 Task: Create List Signage in Board Social Media Monitoring to Workspace CRM Implementation. Create List Booth Design in Board Project Time Tracking to Workspace CRM Implementation. Create List IT Support in Board Brand Storytelling and Narrative Development to Workspace CRM Implementation
Action: Mouse moved to (104, 52)
Screenshot: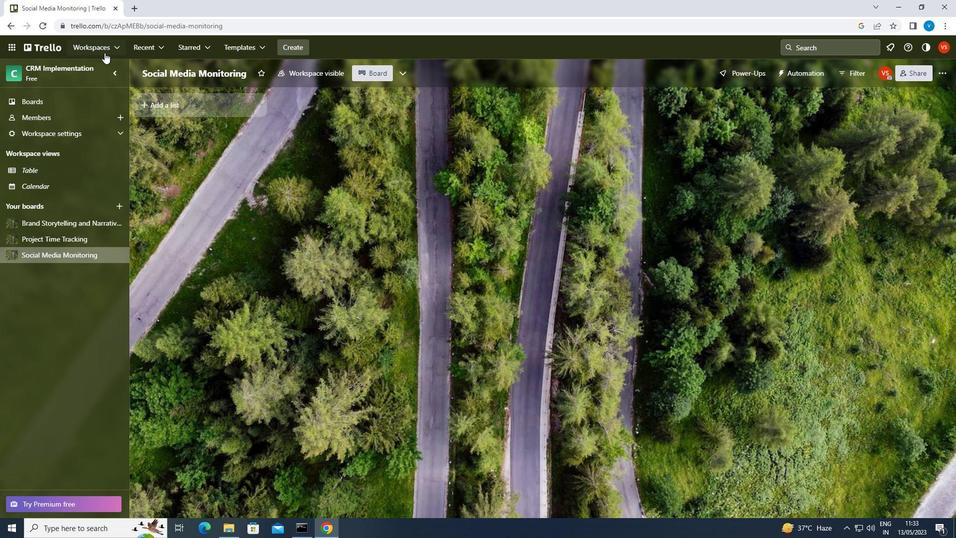 
Action: Mouse pressed left at (104, 52)
Screenshot: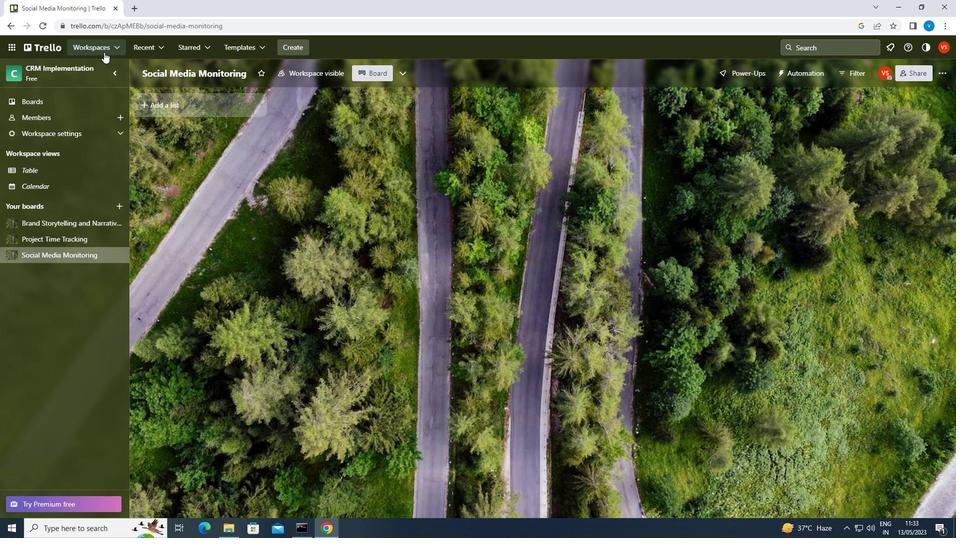 
Action: Mouse moved to (154, 370)
Screenshot: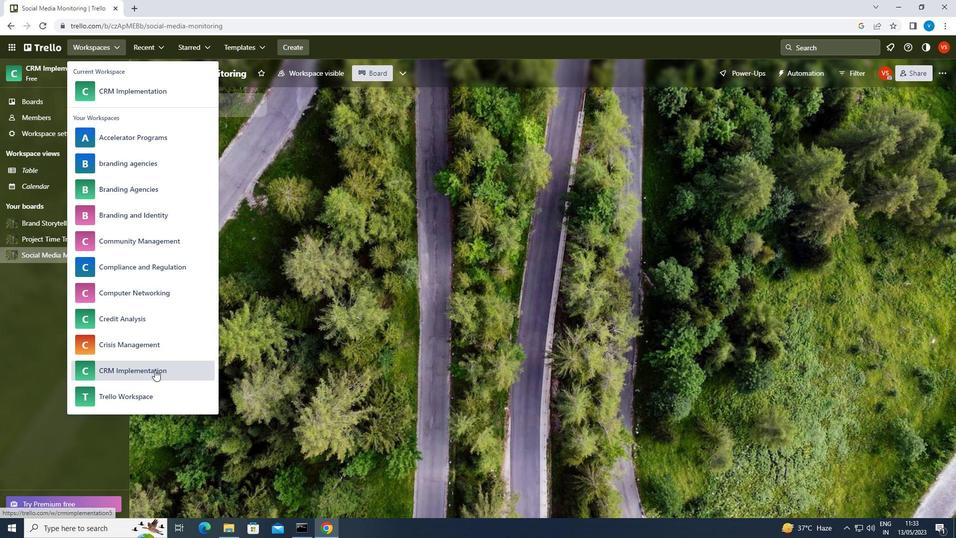 
Action: Mouse pressed left at (154, 370)
Screenshot: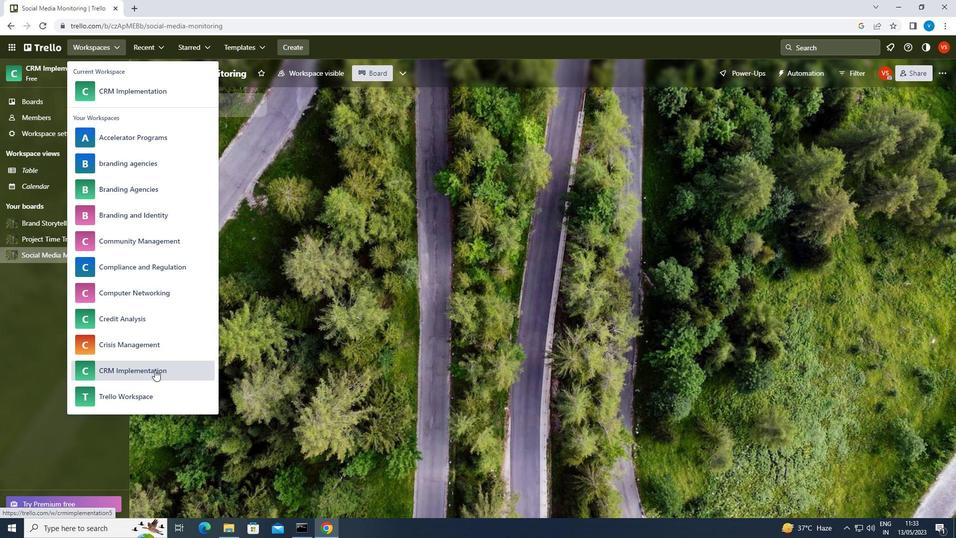 
Action: Mouse moved to (722, 410)
Screenshot: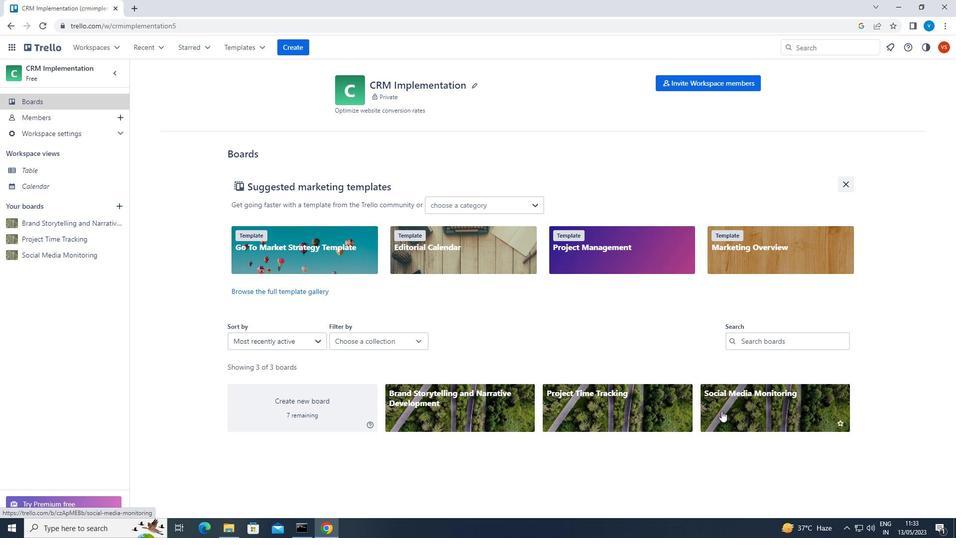 
Action: Mouse pressed left at (722, 410)
Screenshot: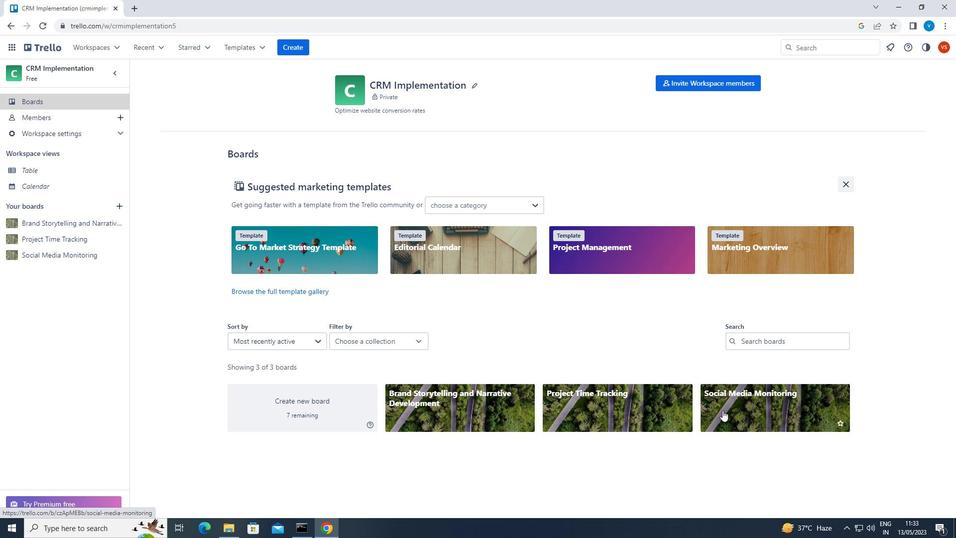 
Action: Mouse moved to (209, 108)
Screenshot: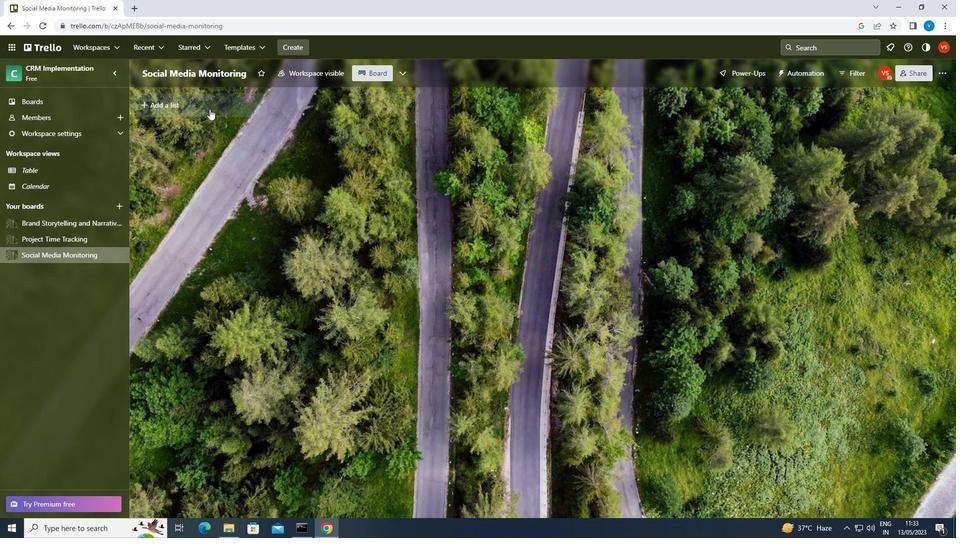 
Action: Mouse pressed left at (209, 108)
Screenshot: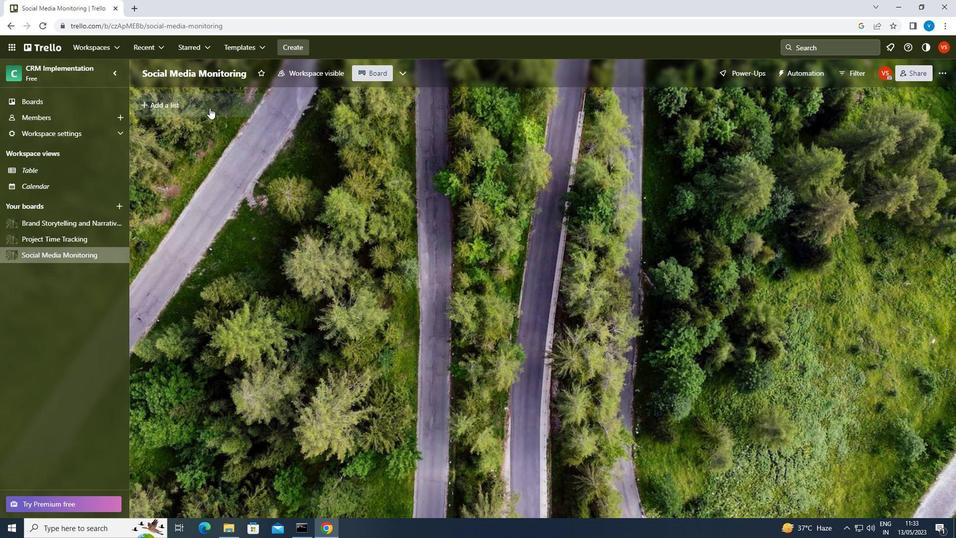 
Action: Key pressed <Key.shift>SIGNAGE<Key.enter>
Screenshot: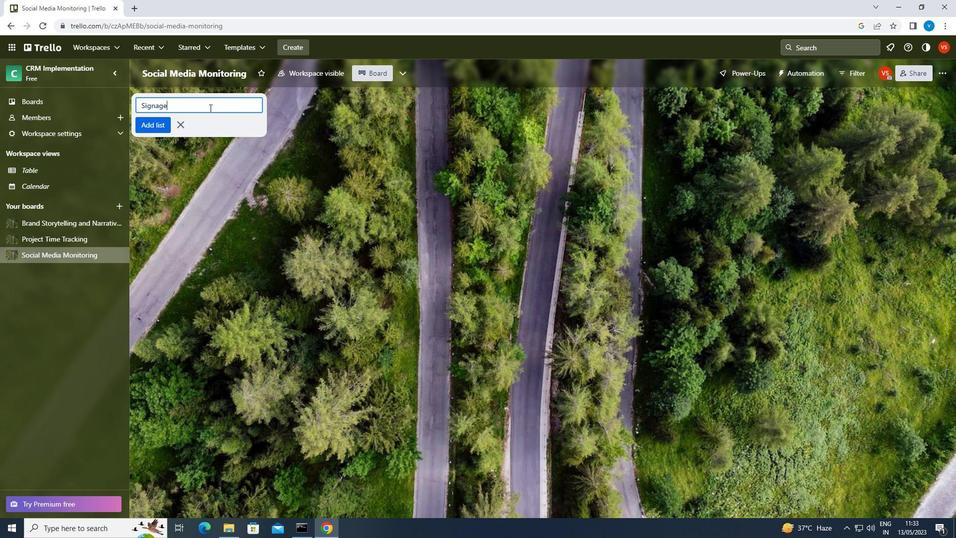 
Action: Mouse moved to (72, 237)
Screenshot: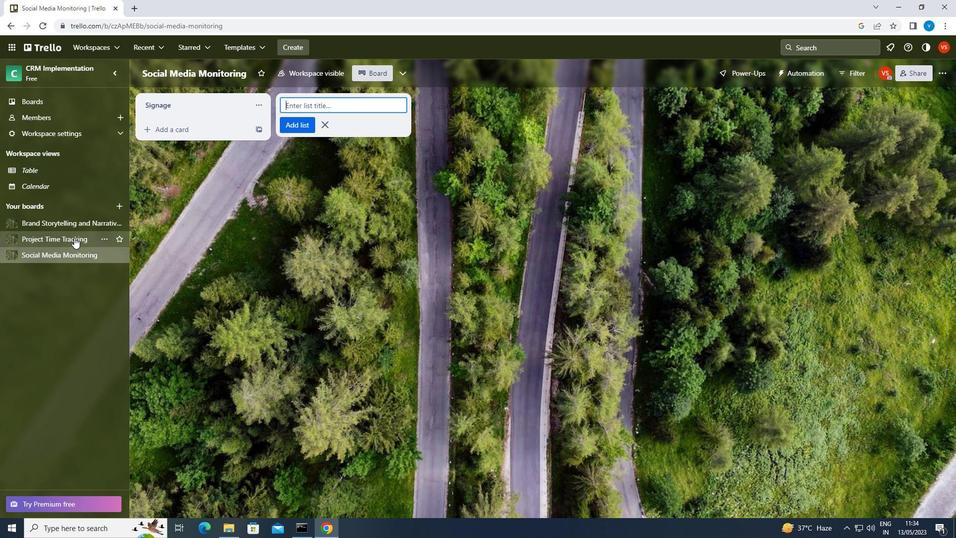 
Action: Mouse pressed left at (72, 237)
Screenshot: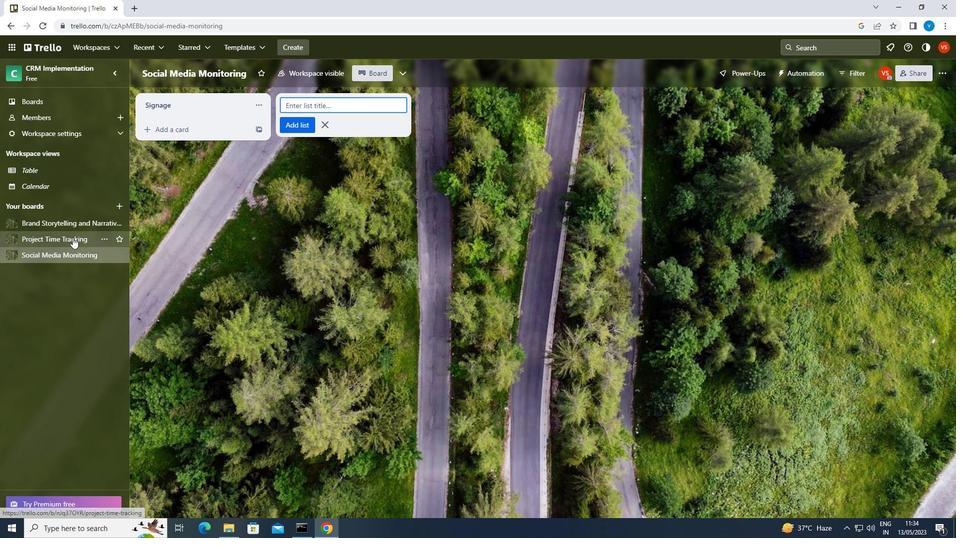 
Action: Mouse moved to (172, 96)
Screenshot: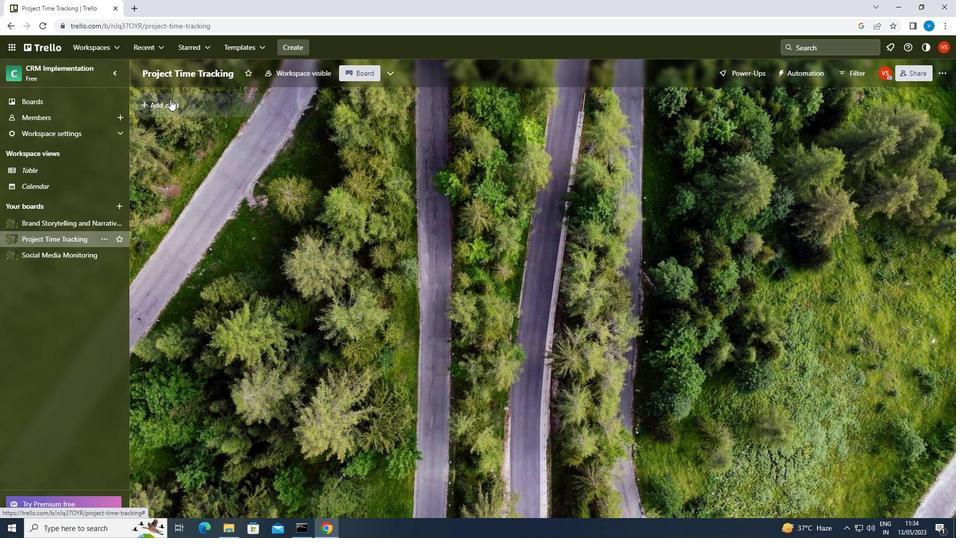 
Action: Mouse pressed left at (172, 96)
Screenshot: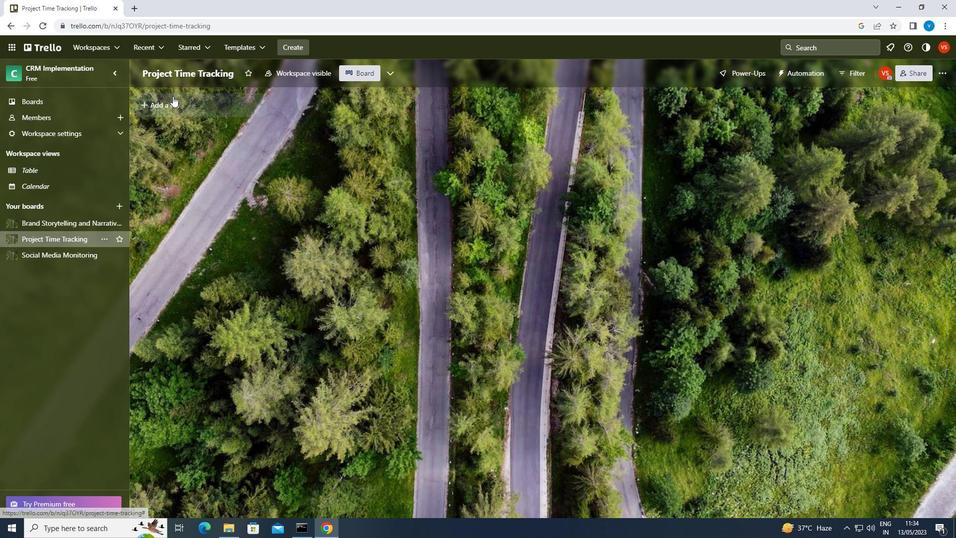 
Action: Key pressed <Key.shift>BOOTH<Key.space><Key.shift>DESIGN
Screenshot: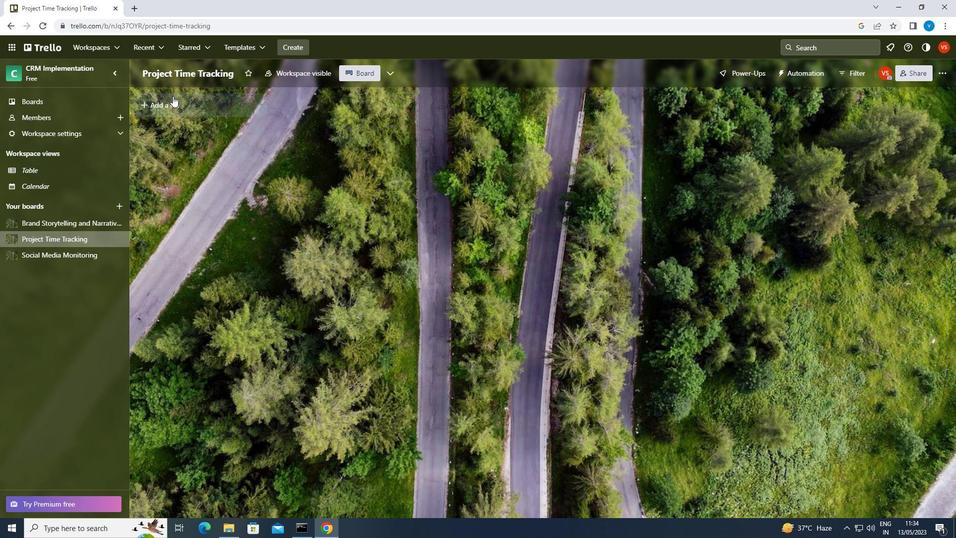 
Action: Mouse moved to (170, 98)
Screenshot: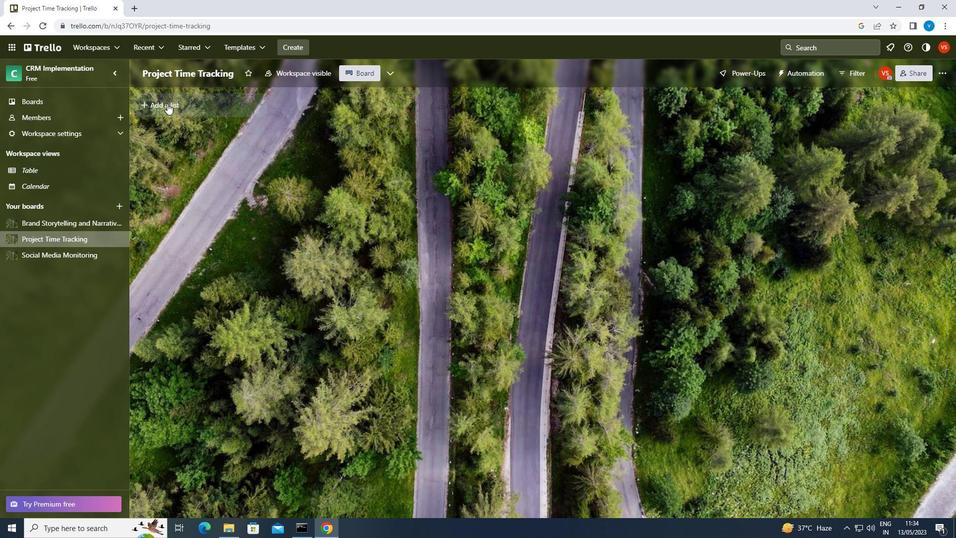 
Action: Mouse pressed left at (170, 98)
Screenshot: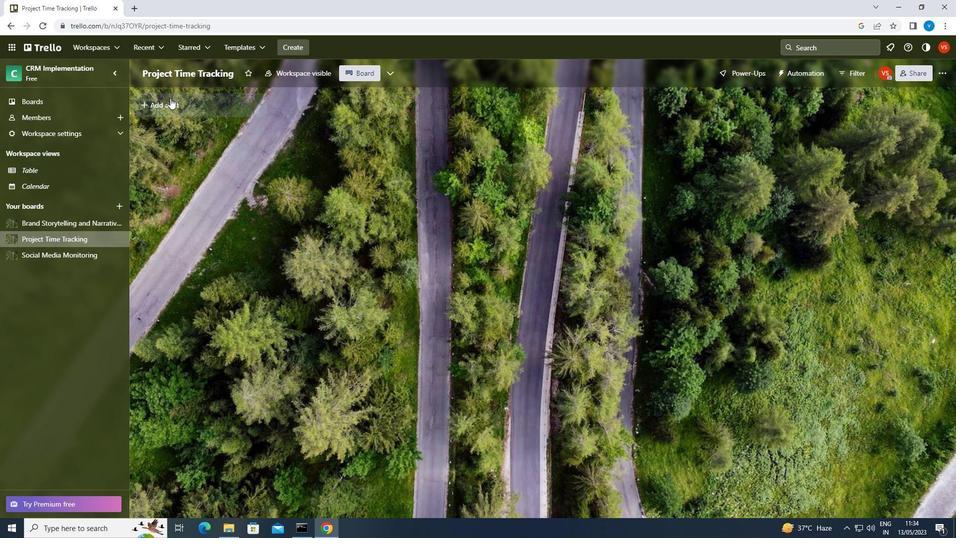 
Action: Mouse moved to (170, 98)
Screenshot: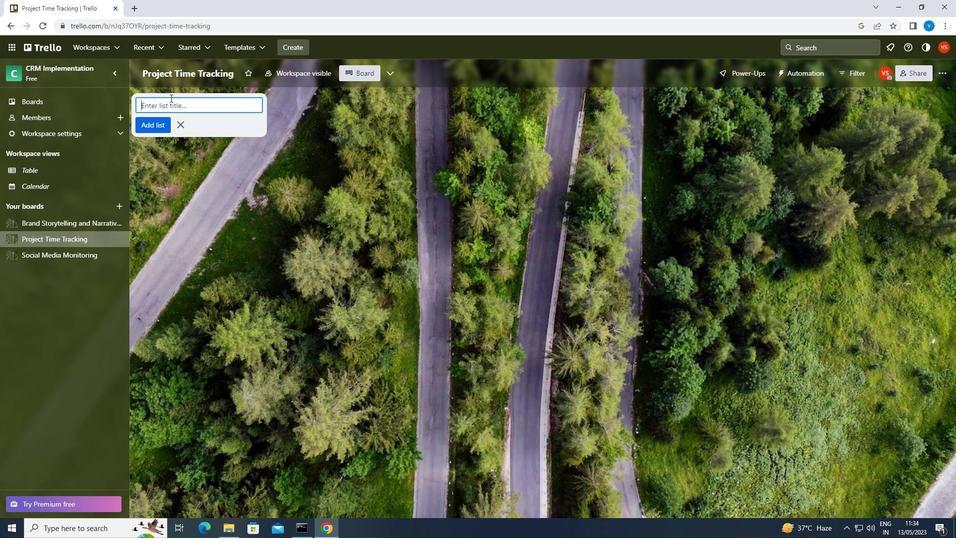 
Action: Key pressed <Key.shift>BOOTH<Key.space><Key.shift>DESIGN<Key.enter>
Screenshot: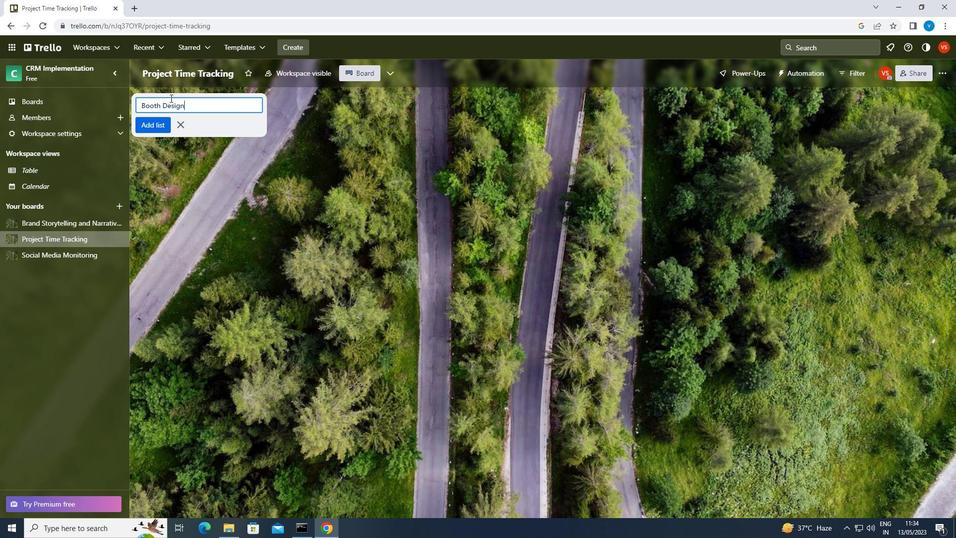 
Action: Mouse moved to (60, 223)
Screenshot: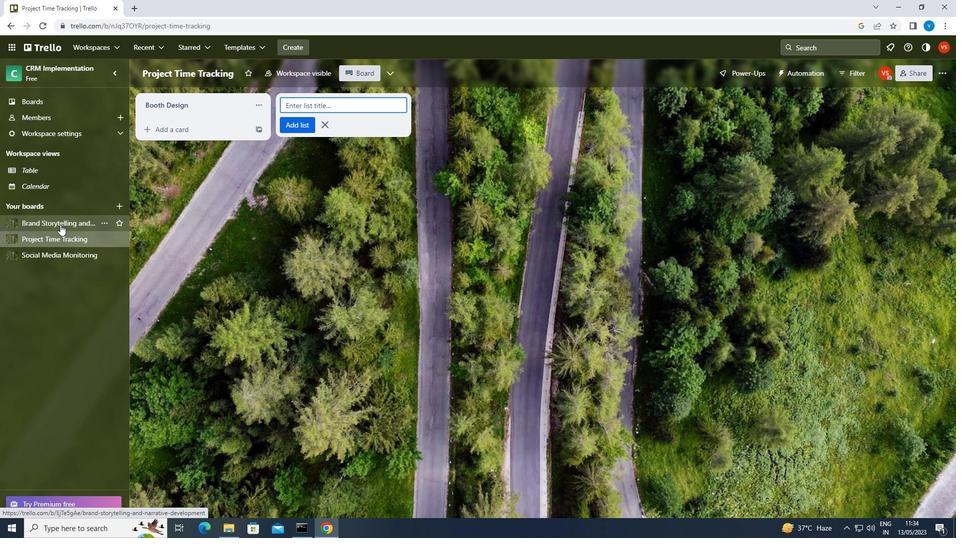 
Action: Mouse pressed left at (60, 223)
Screenshot: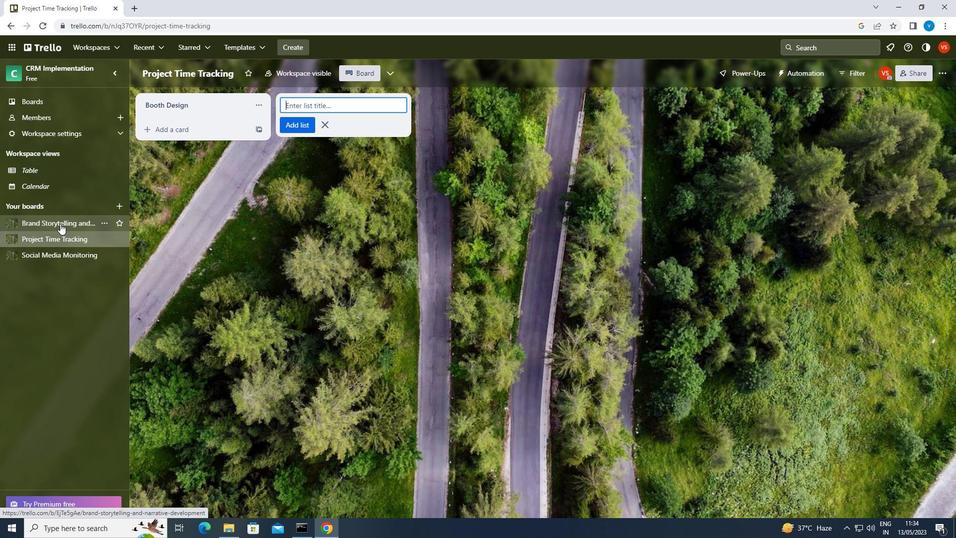 
Action: Mouse moved to (183, 102)
Screenshot: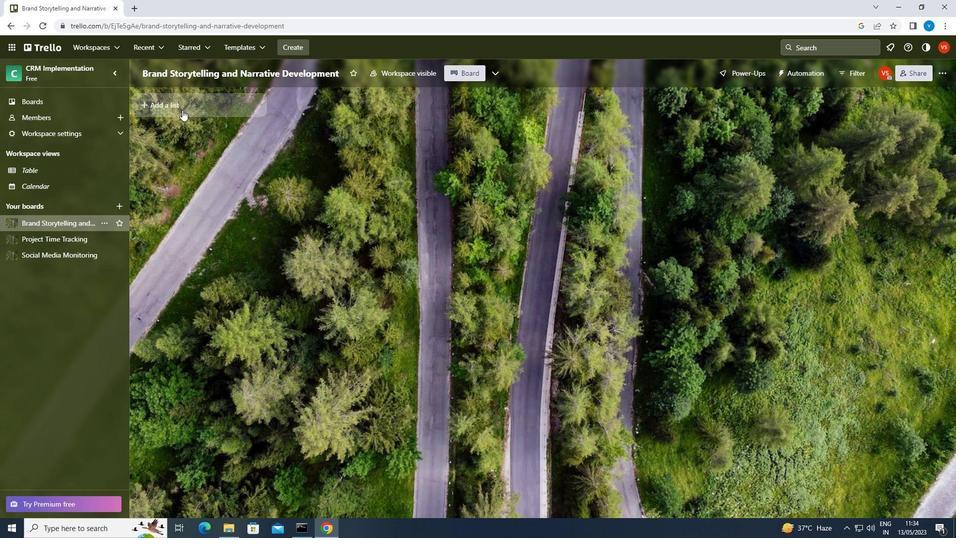 
Action: Mouse pressed left at (183, 102)
Screenshot: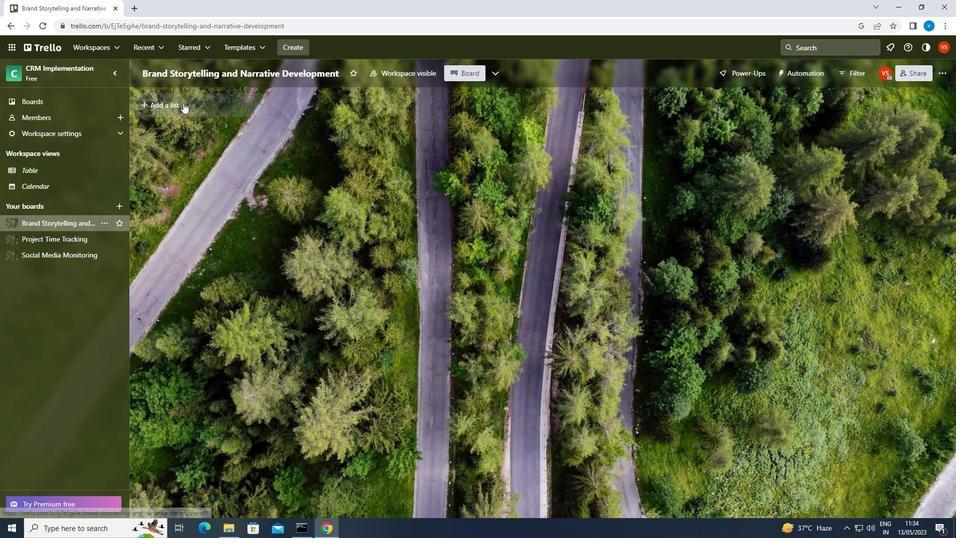 
Action: Key pressed <Key.shift>IT<Key.space><Key.shift>SUPPORT<Key.enter>
Screenshot: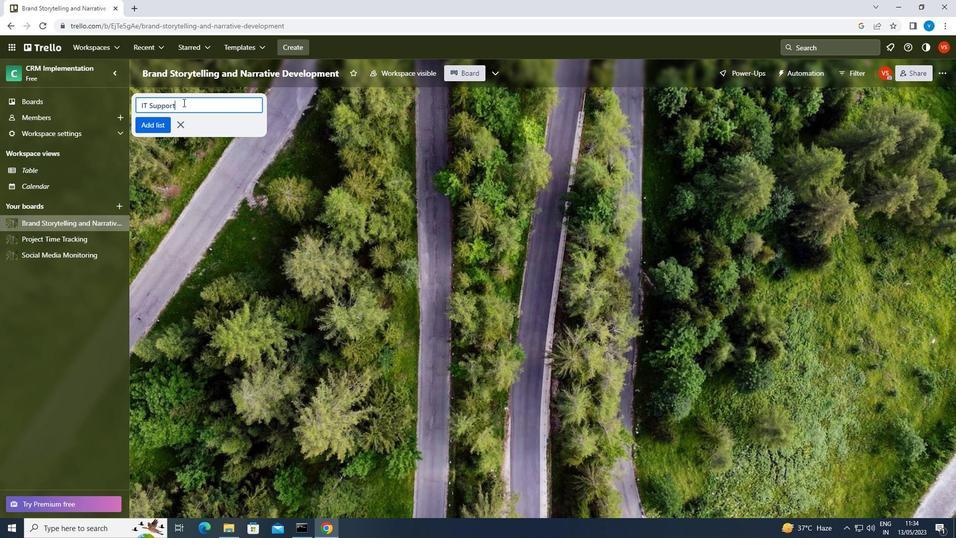 
